 Task: Add a condition where "Hours since ticket status closed Greater than Fifty five" in pending tickets.
Action: Mouse moved to (131, 320)
Screenshot: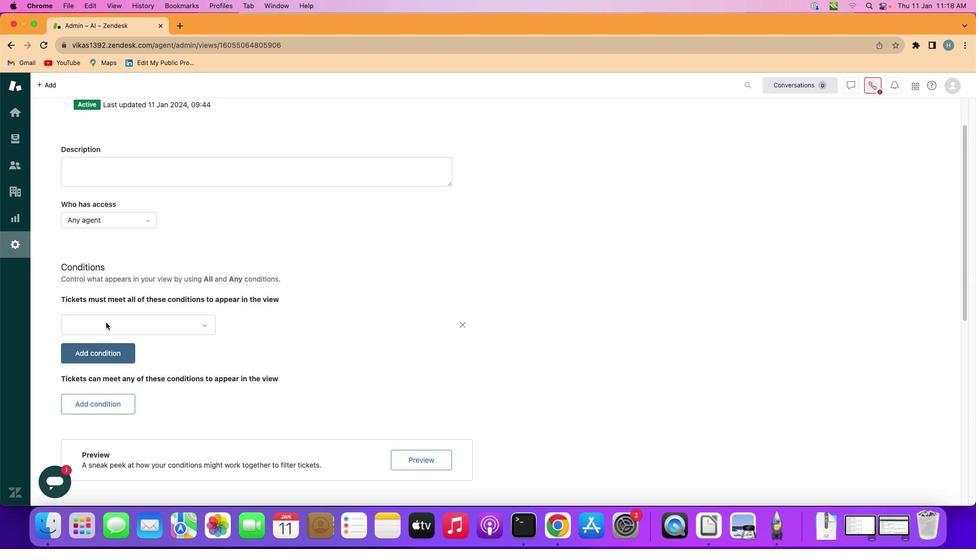 
Action: Mouse pressed left at (131, 320)
Screenshot: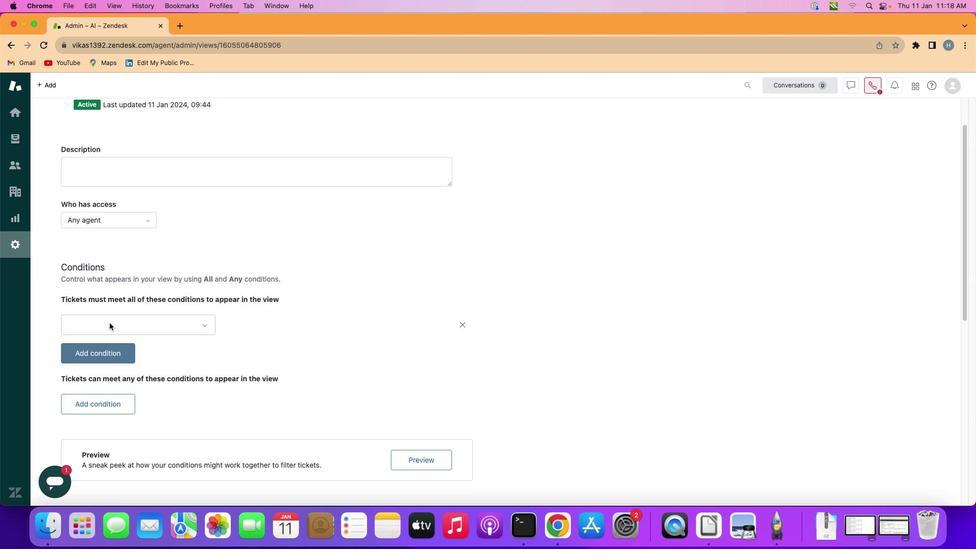 
Action: Mouse moved to (172, 321)
Screenshot: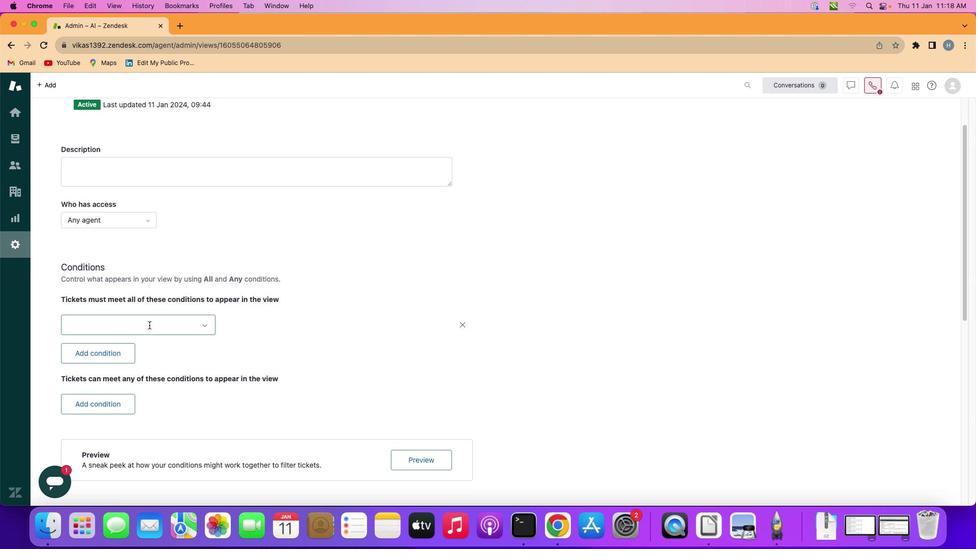 
Action: Mouse pressed left at (172, 321)
Screenshot: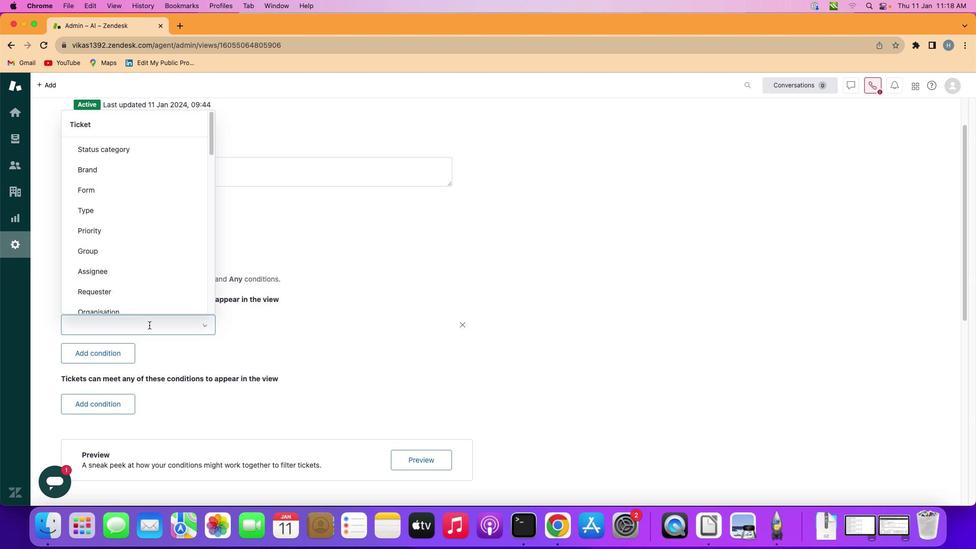 
Action: Mouse moved to (171, 300)
Screenshot: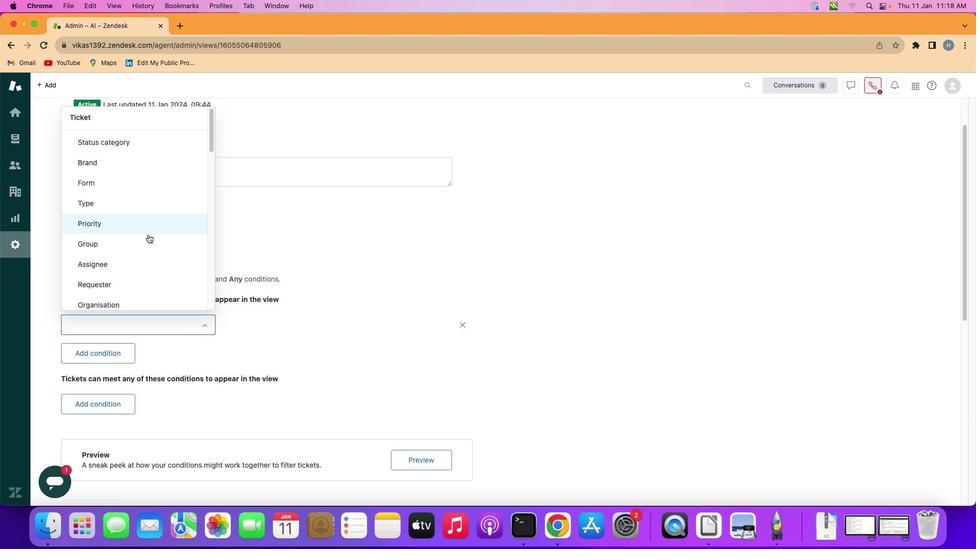 
Action: Mouse scrolled (171, 300) with delta (28, 243)
Screenshot: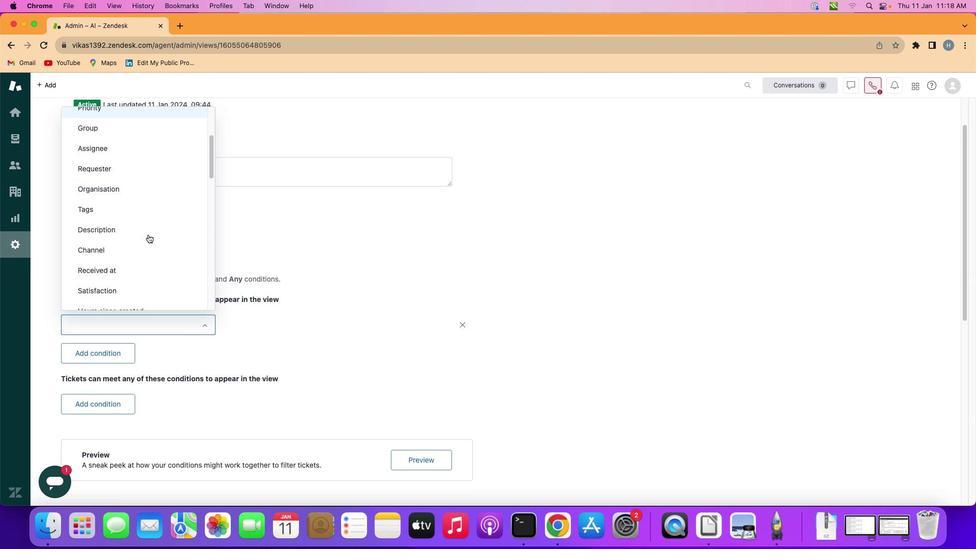 
Action: Mouse scrolled (171, 300) with delta (28, 243)
Screenshot: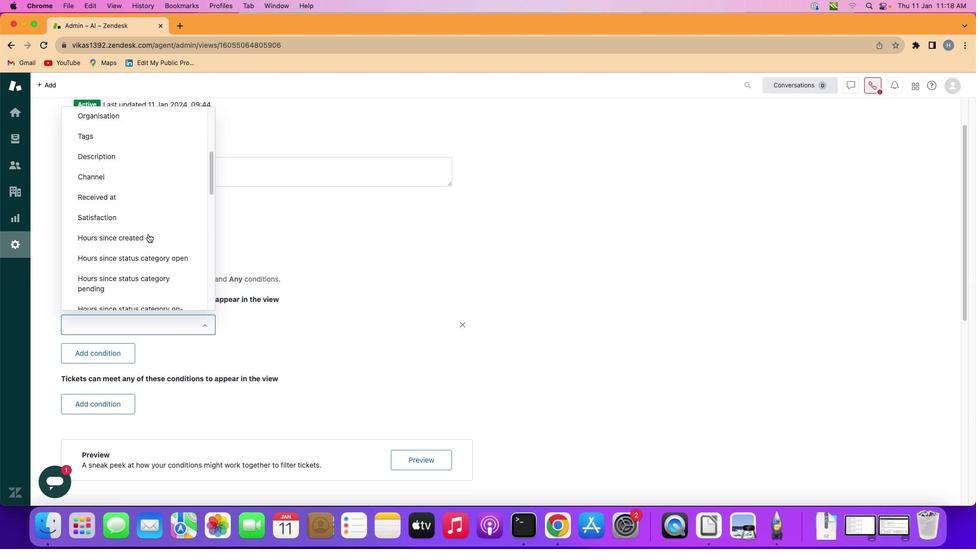 
Action: Mouse scrolled (171, 300) with delta (28, 243)
Screenshot: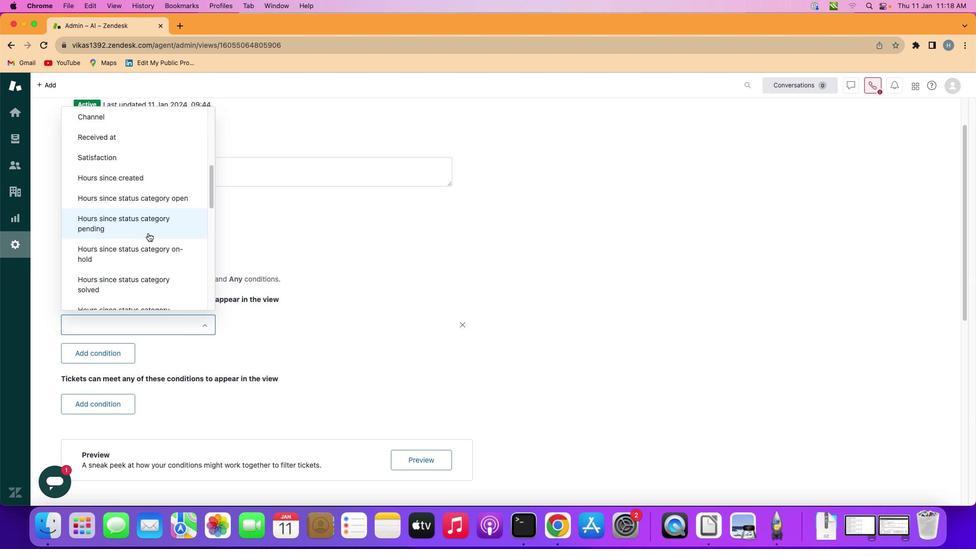 
Action: Mouse scrolled (171, 300) with delta (28, 242)
Screenshot: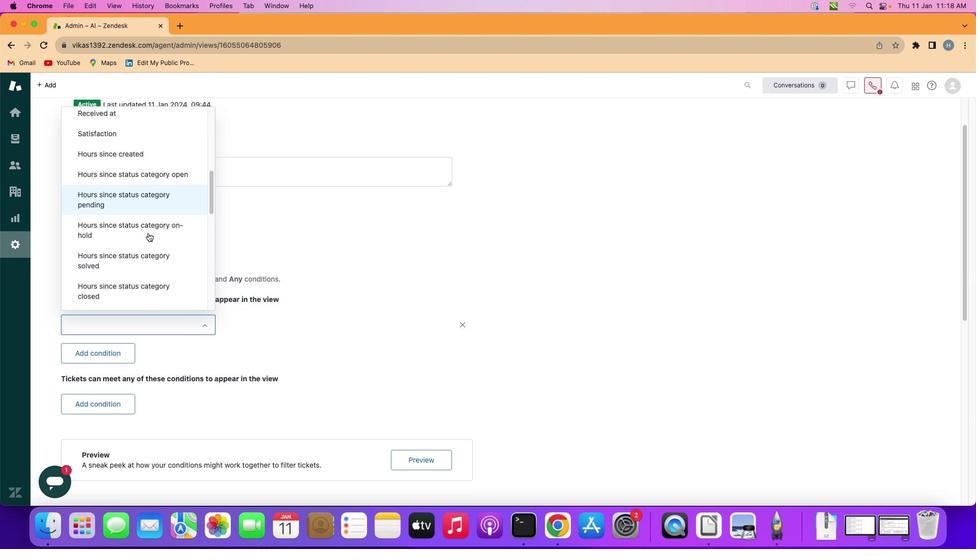 
Action: Mouse scrolled (171, 300) with delta (28, 242)
Screenshot: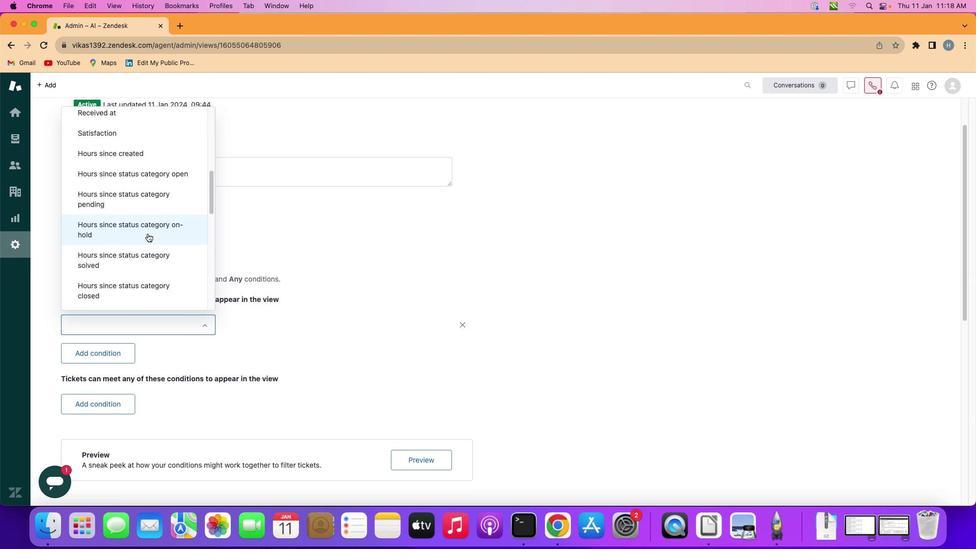 
Action: Mouse moved to (171, 299)
Screenshot: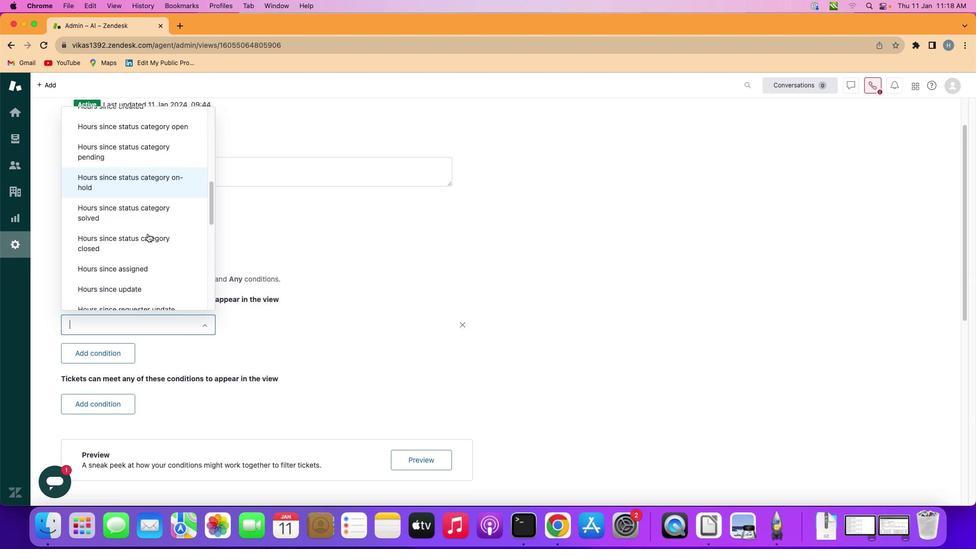 
Action: Mouse scrolled (171, 299) with delta (28, 243)
Screenshot: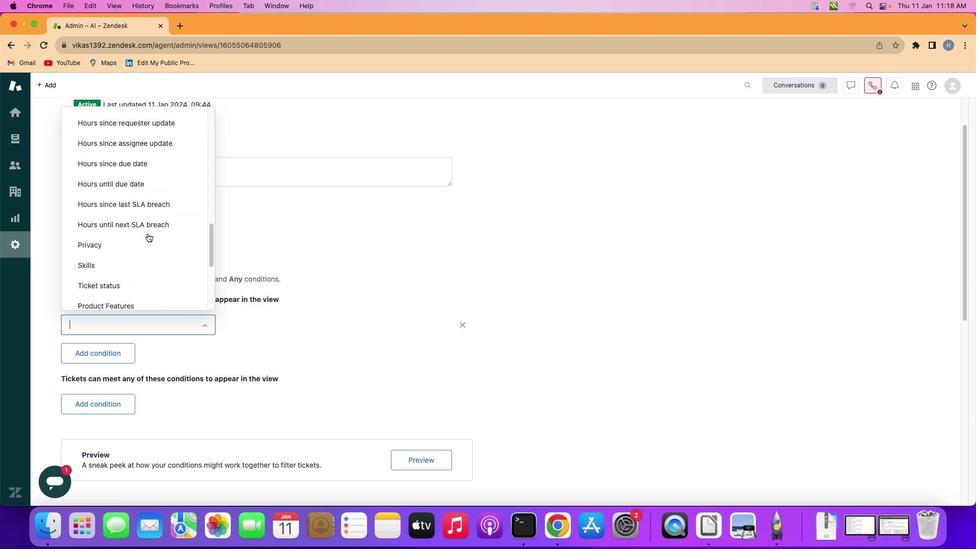 
Action: Mouse scrolled (171, 299) with delta (28, 243)
Screenshot: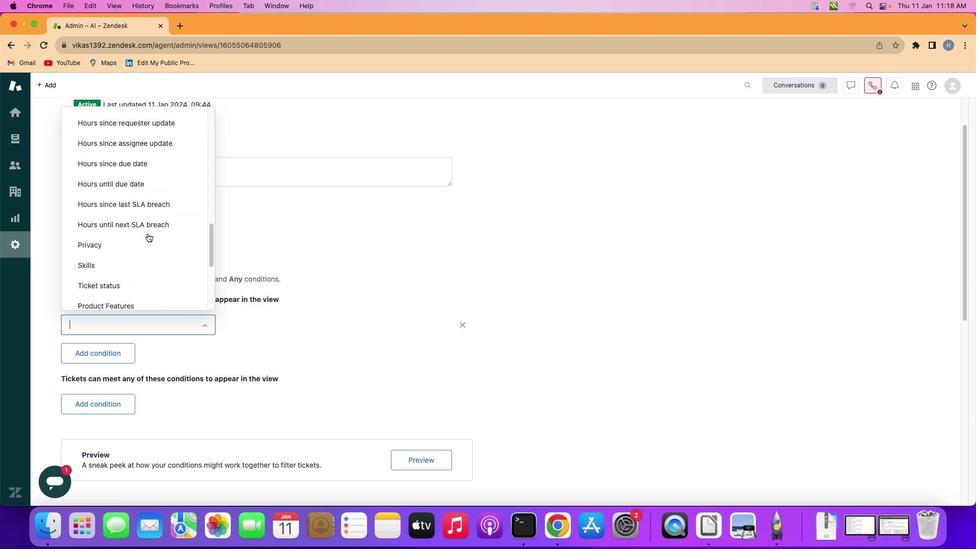 
Action: Mouse scrolled (171, 299) with delta (28, 243)
Screenshot: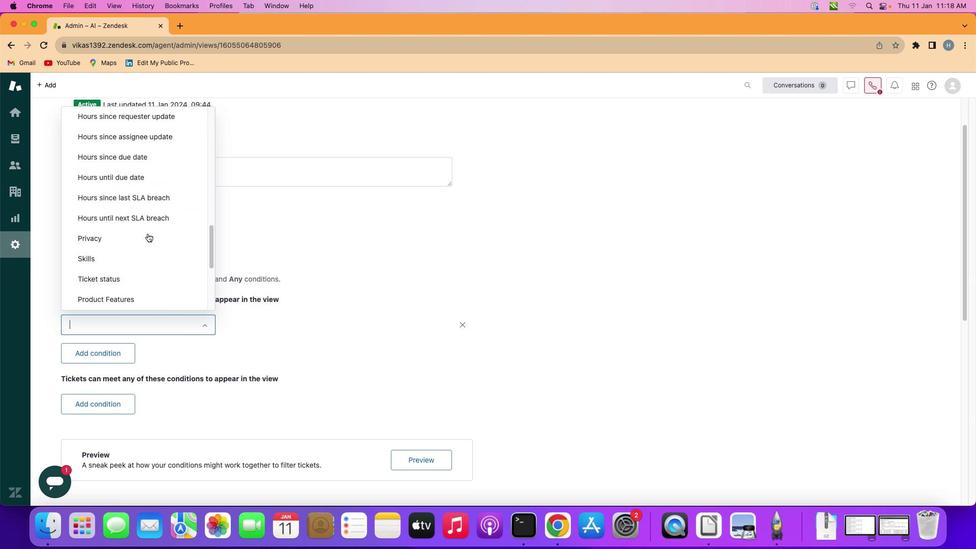 
Action: Mouse scrolled (171, 299) with delta (28, 242)
Screenshot: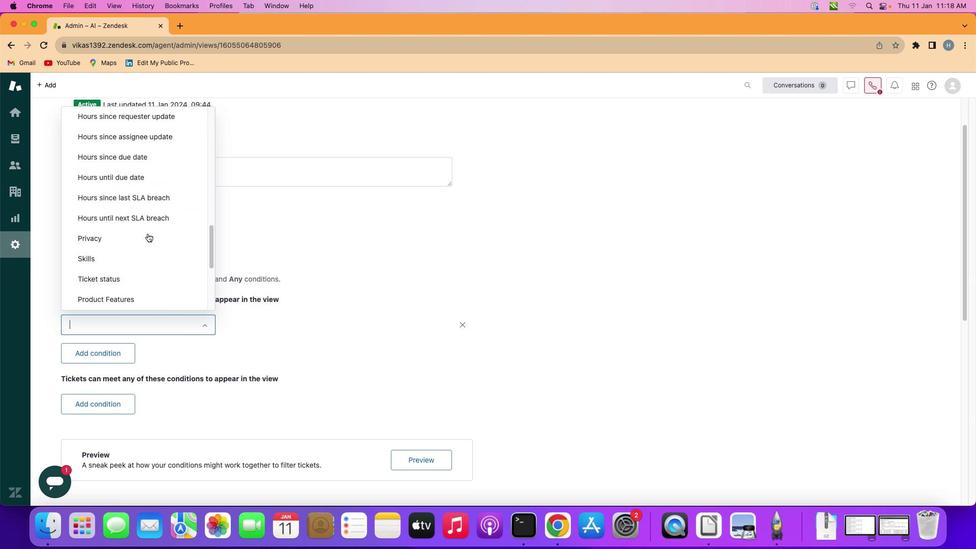 
Action: Mouse scrolled (171, 299) with delta (28, 243)
Screenshot: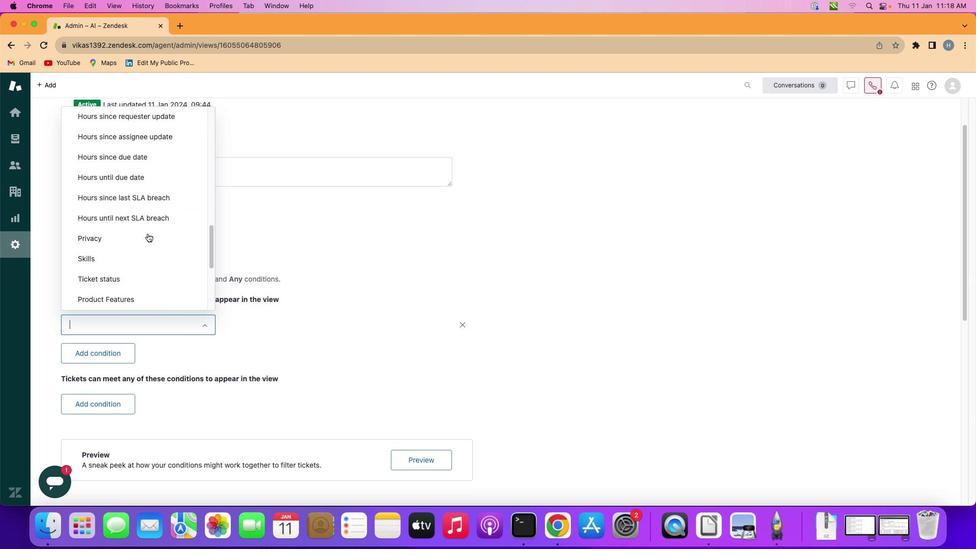 
Action: Mouse scrolled (171, 299) with delta (28, 242)
Screenshot: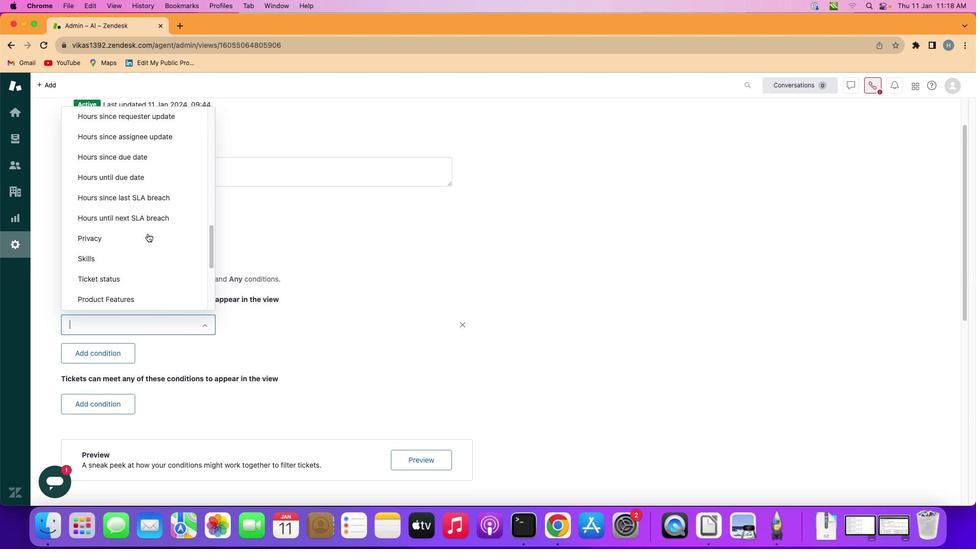 
Action: Mouse scrolled (171, 299) with delta (28, 243)
Screenshot: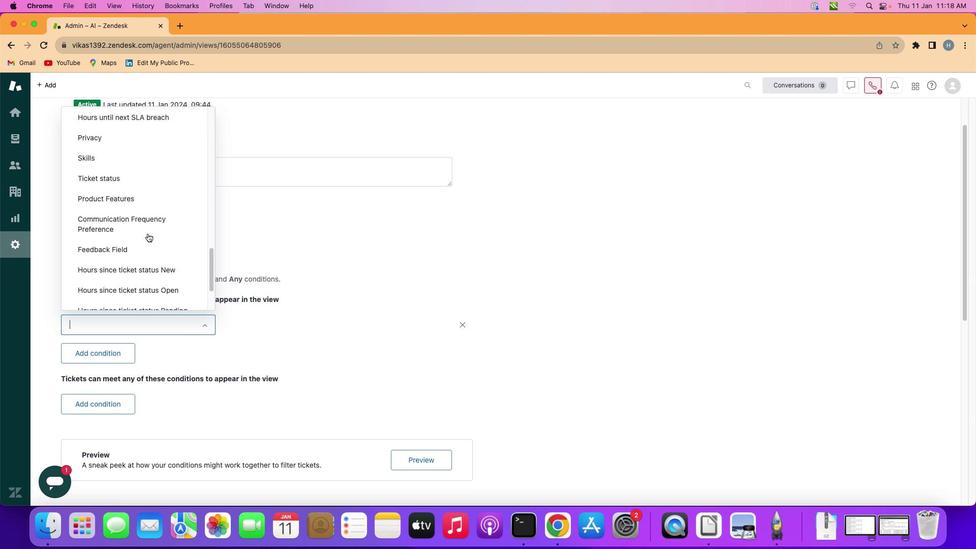 
Action: Mouse scrolled (171, 299) with delta (28, 243)
Screenshot: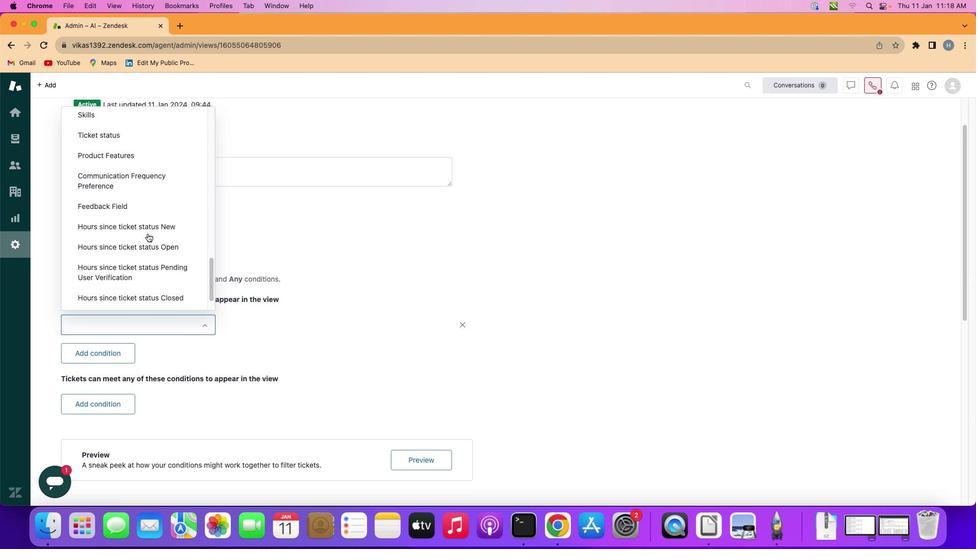 
Action: Mouse scrolled (171, 299) with delta (28, 243)
Screenshot: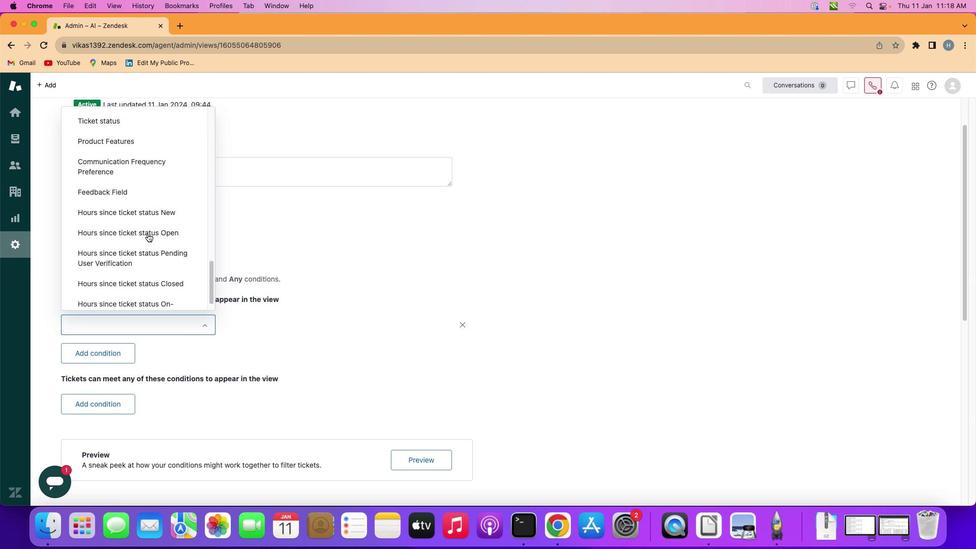 
Action: Mouse scrolled (171, 299) with delta (28, 242)
Screenshot: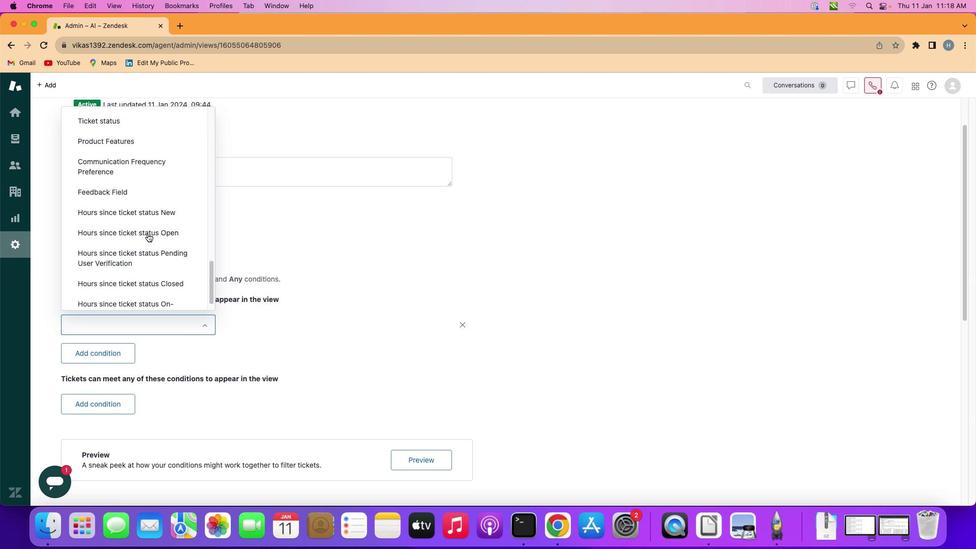 
Action: Mouse scrolled (171, 299) with delta (28, 243)
Screenshot: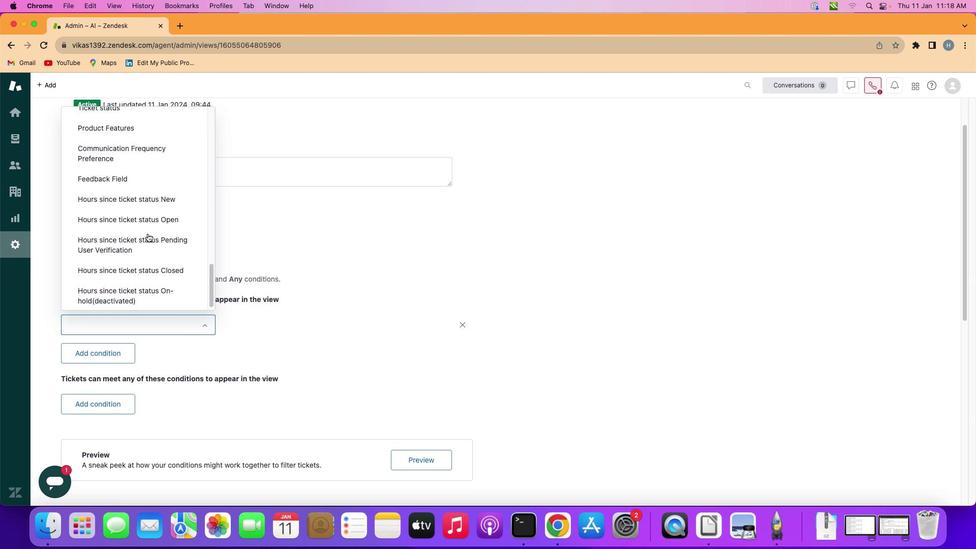 
Action: Mouse scrolled (171, 299) with delta (28, 243)
Screenshot: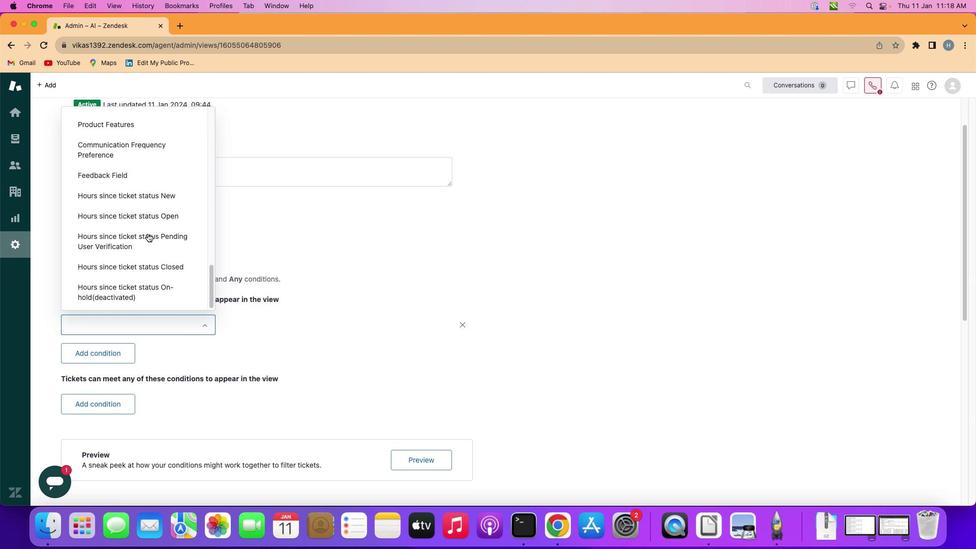 
Action: Mouse scrolled (171, 299) with delta (28, 243)
Screenshot: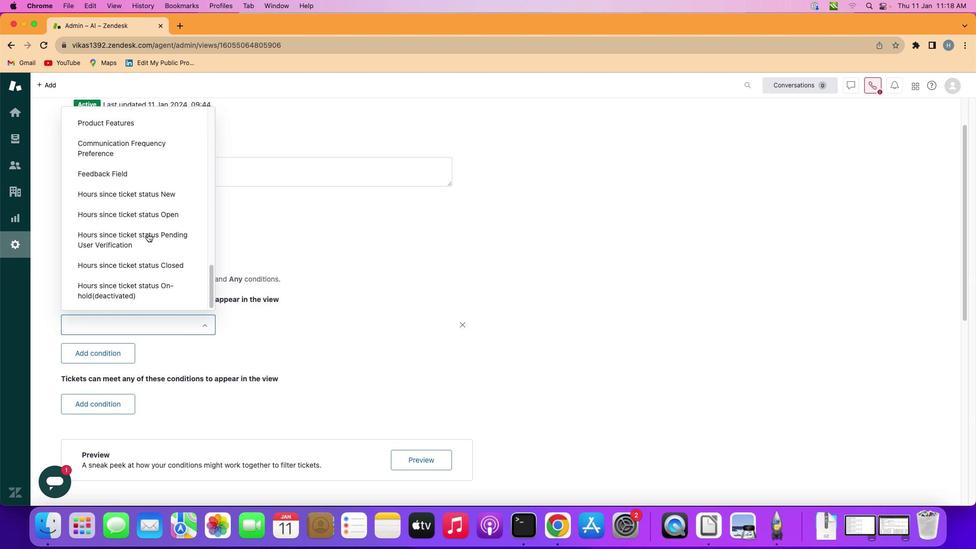 
Action: Mouse scrolled (171, 299) with delta (28, 242)
Screenshot: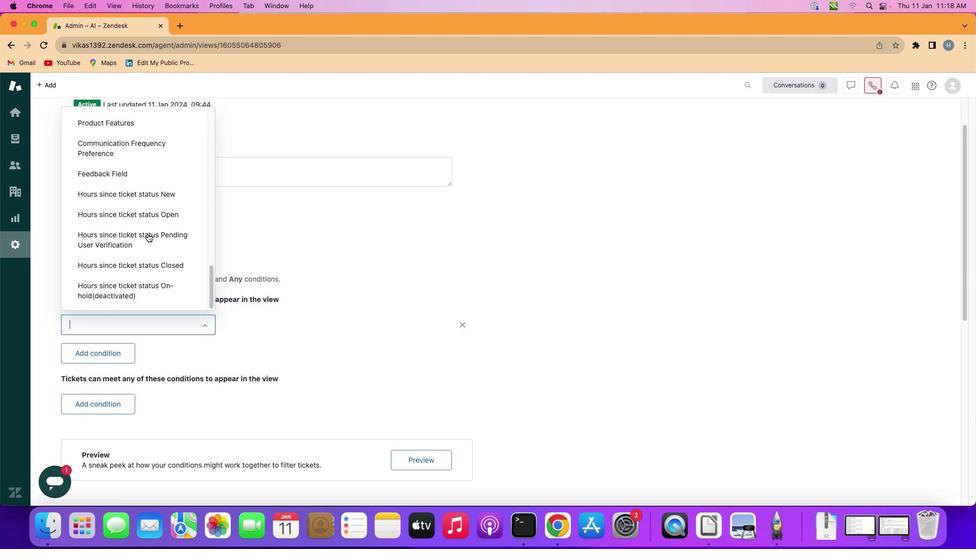 
Action: Mouse scrolled (171, 299) with delta (28, 242)
Screenshot: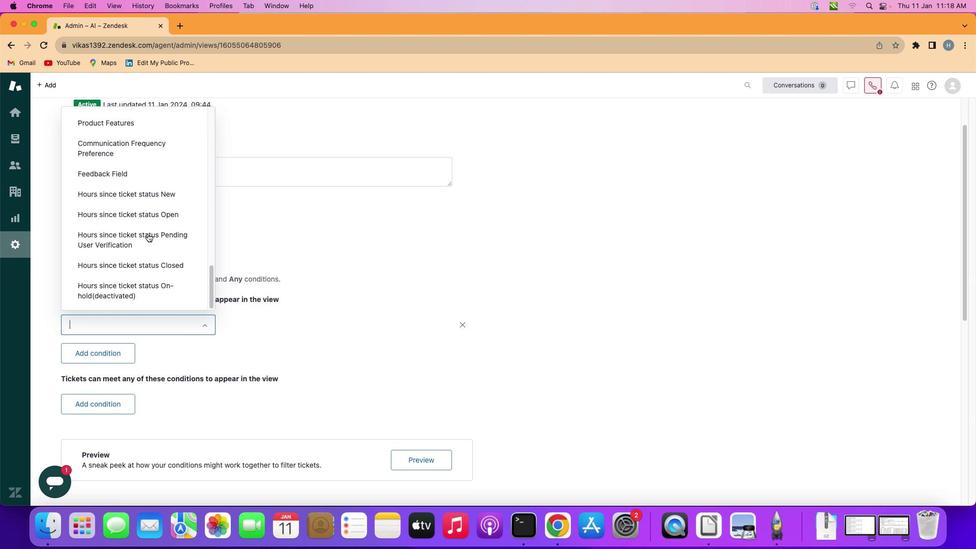 
Action: Mouse moved to (175, 306)
Screenshot: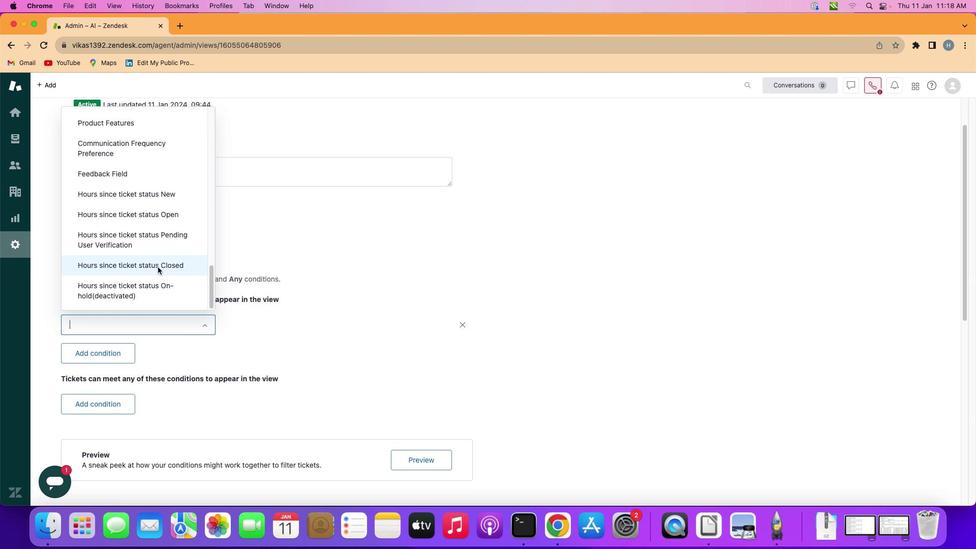 
Action: Mouse pressed left at (175, 306)
Screenshot: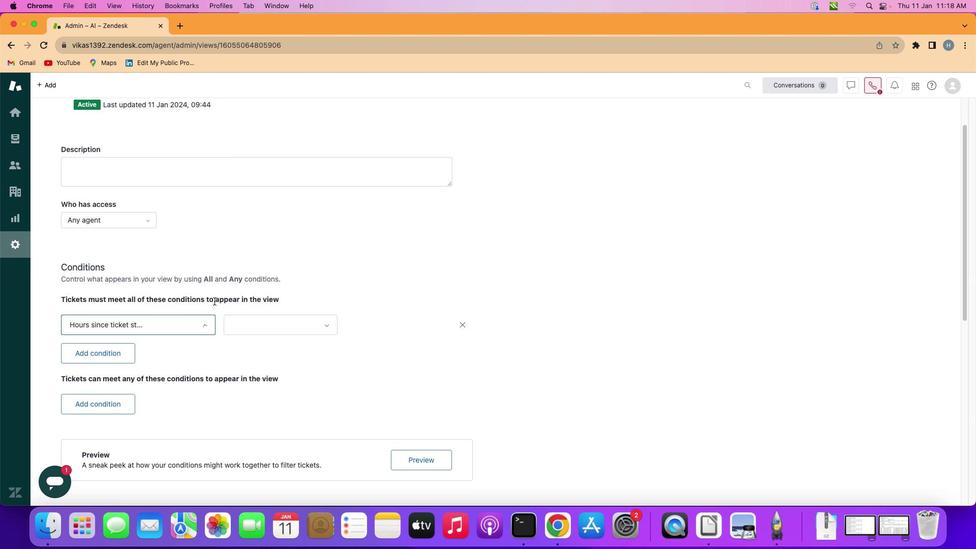 
Action: Mouse moved to (311, 321)
Screenshot: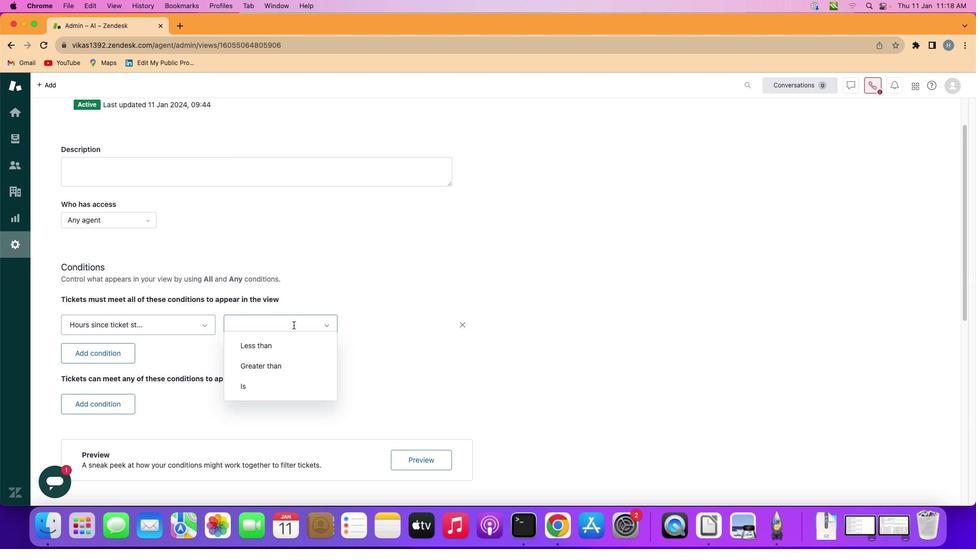 
Action: Mouse pressed left at (311, 321)
Screenshot: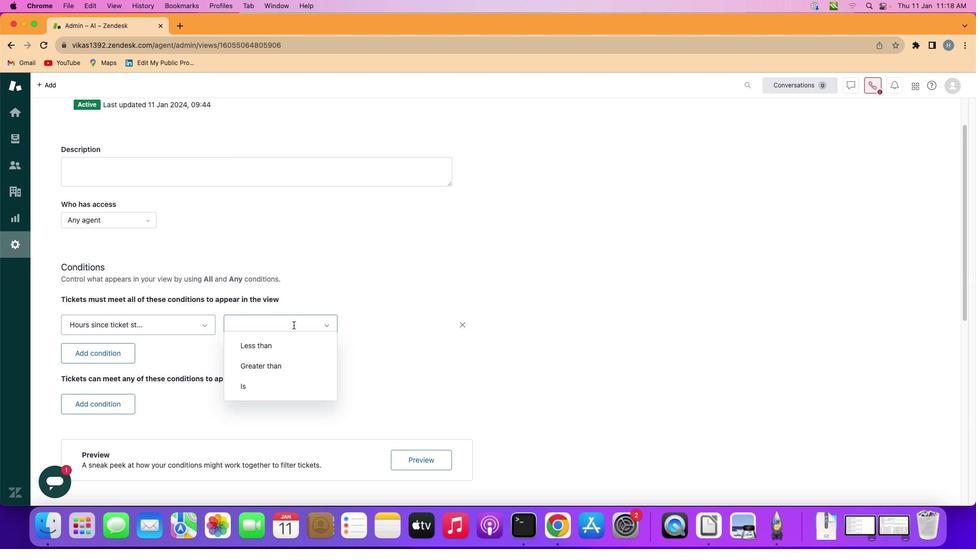 
Action: Mouse moved to (310, 333)
Screenshot: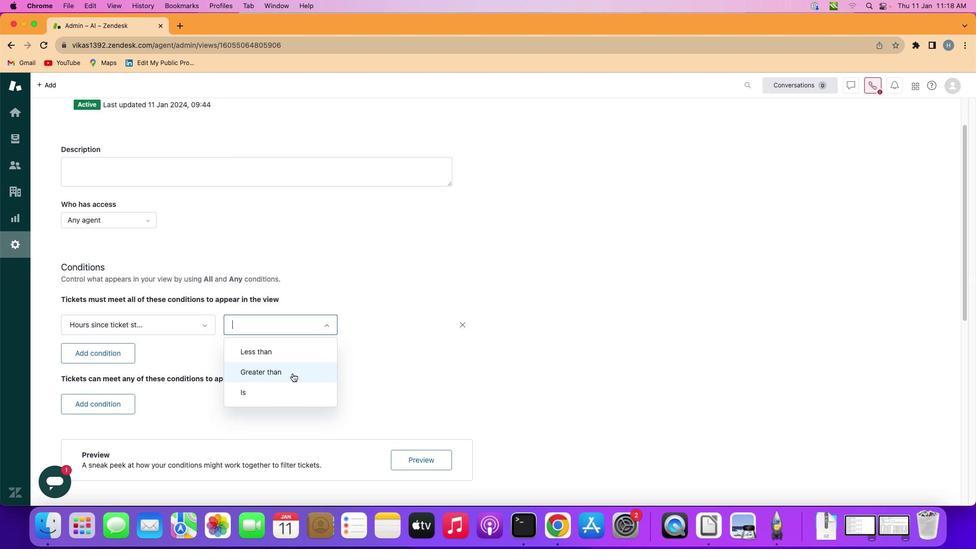 
Action: Mouse pressed left at (310, 333)
Screenshot: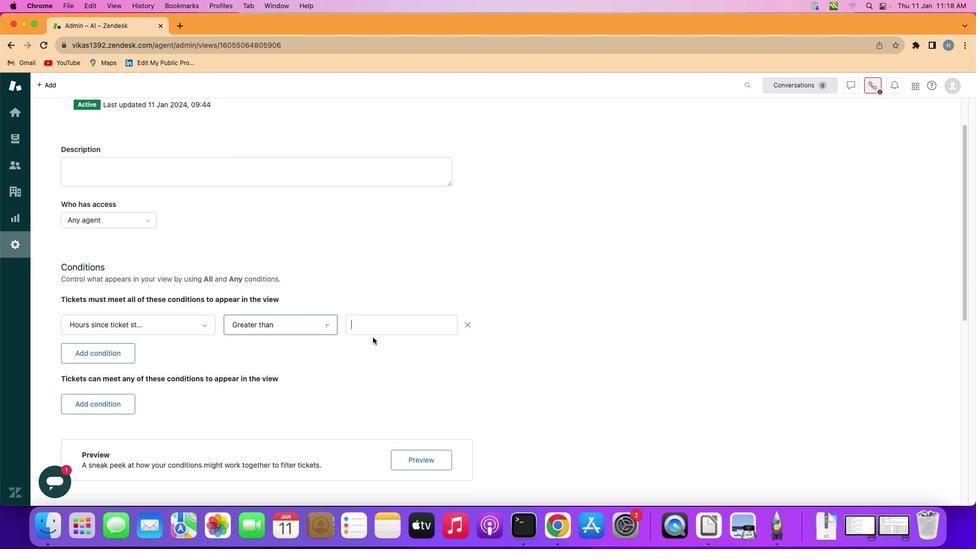 
Action: Mouse moved to (407, 321)
Screenshot: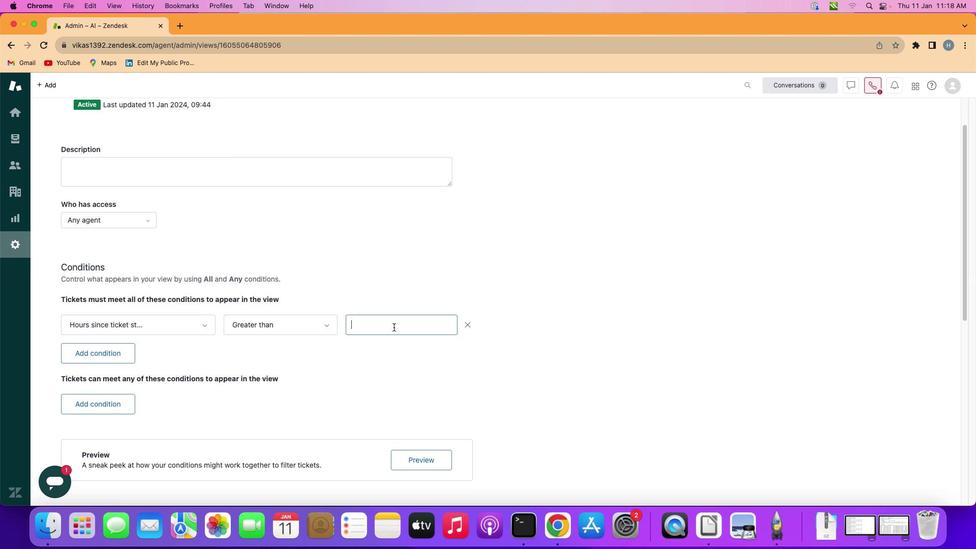 
Action: Mouse pressed left at (407, 321)
Screenshot: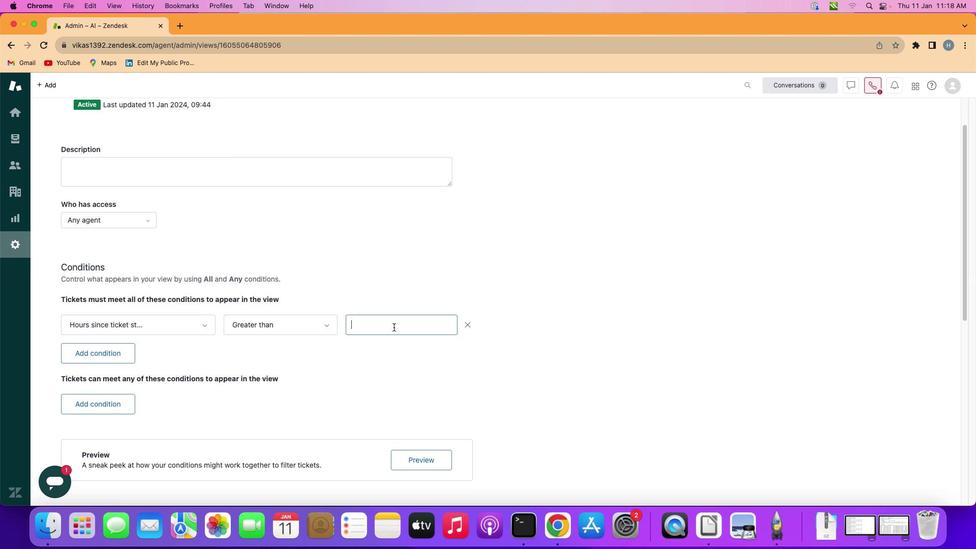 
Action: Key pressed Key.shift'F''i''f''t''y'Key.space'f''i''v''e'
Screenshot: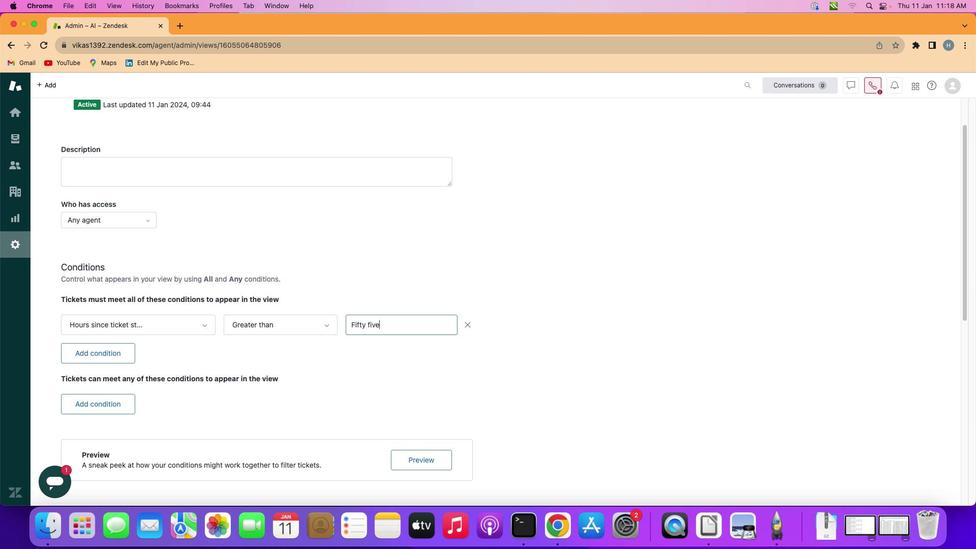 
Action: Mouse moved to (420, 329)
Screenshot: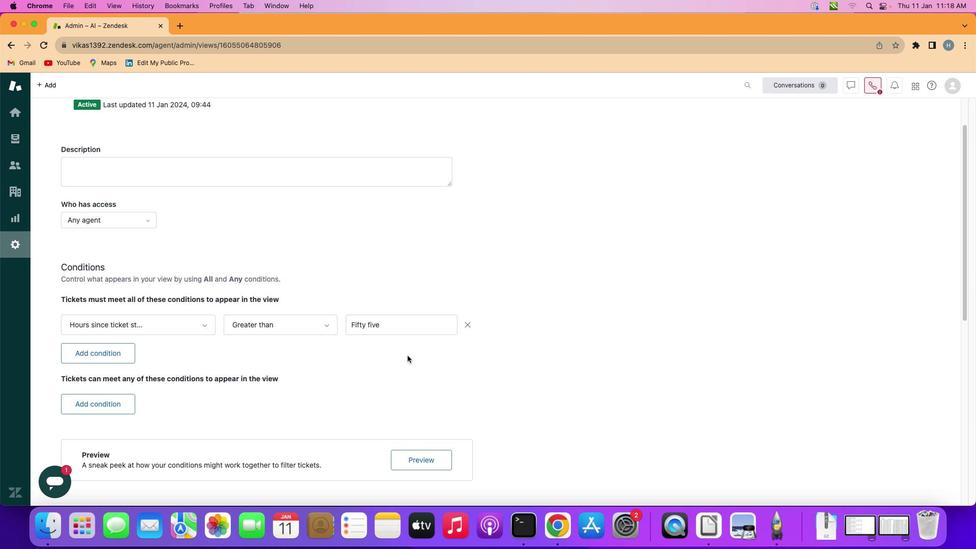 
